Task: For each card linked "from an item" in checklist "progress"
Action: Mouse moved to (1109, 94)
Screenshot: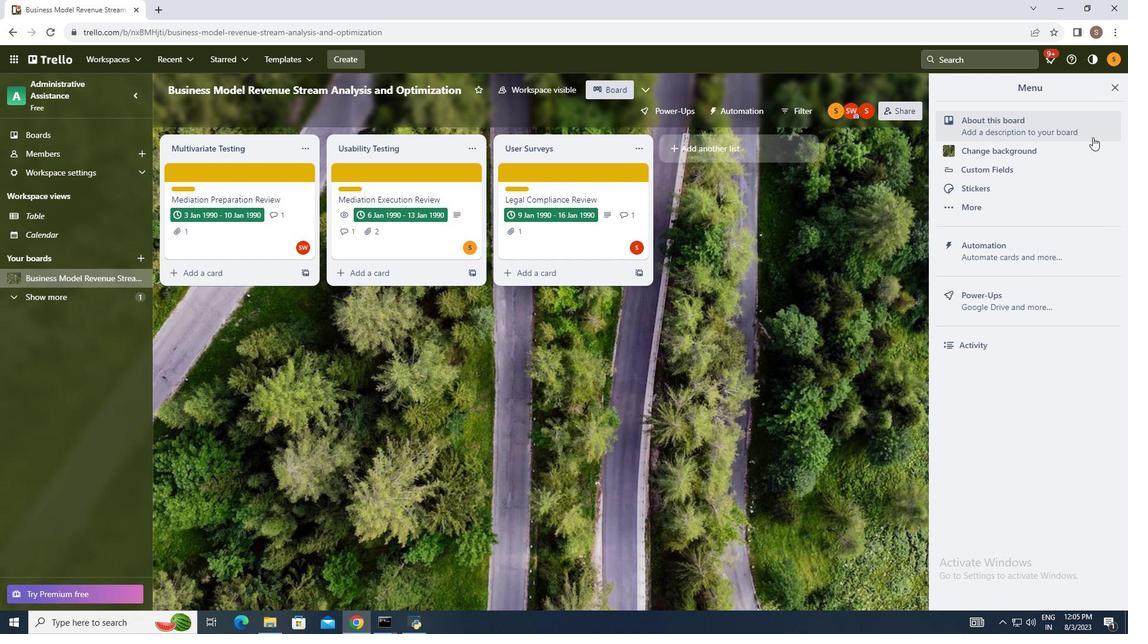 
Action: Mouse pressed left at (1109, 94)
Screenshot: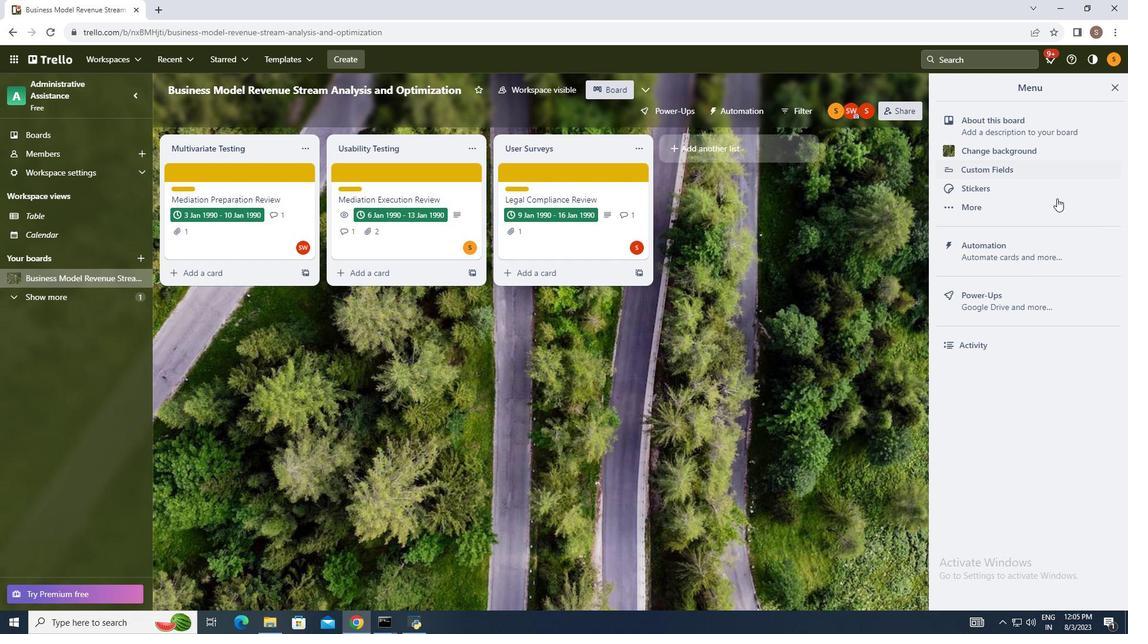 
Action: Mouse moved to (1014, 245)
Screenshot: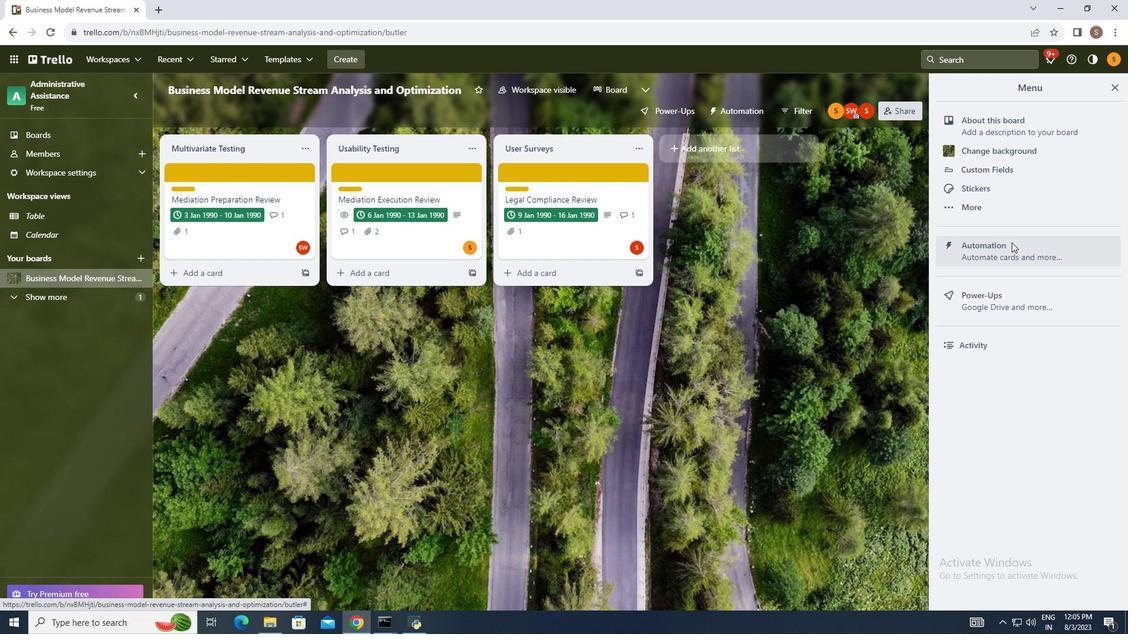 
Action: Mouse pressed left at (1014, 245)
Screenshot: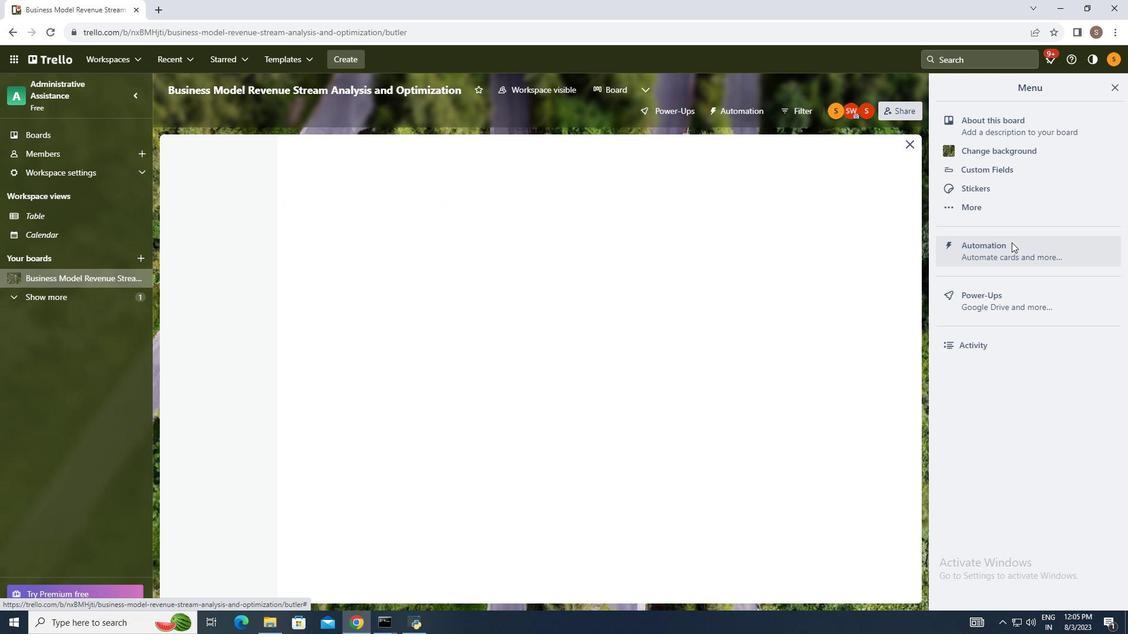
Action: Mouse moved to (220, 308)
Screenshot: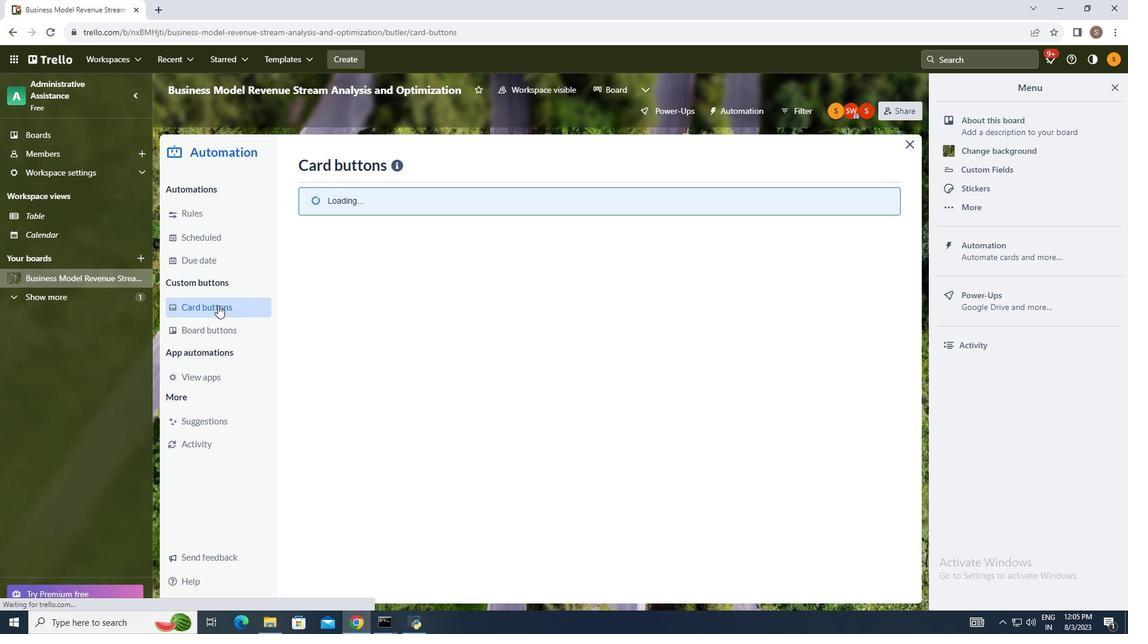 
Action: Mouse pressed left at (220, 308)
Screenshot: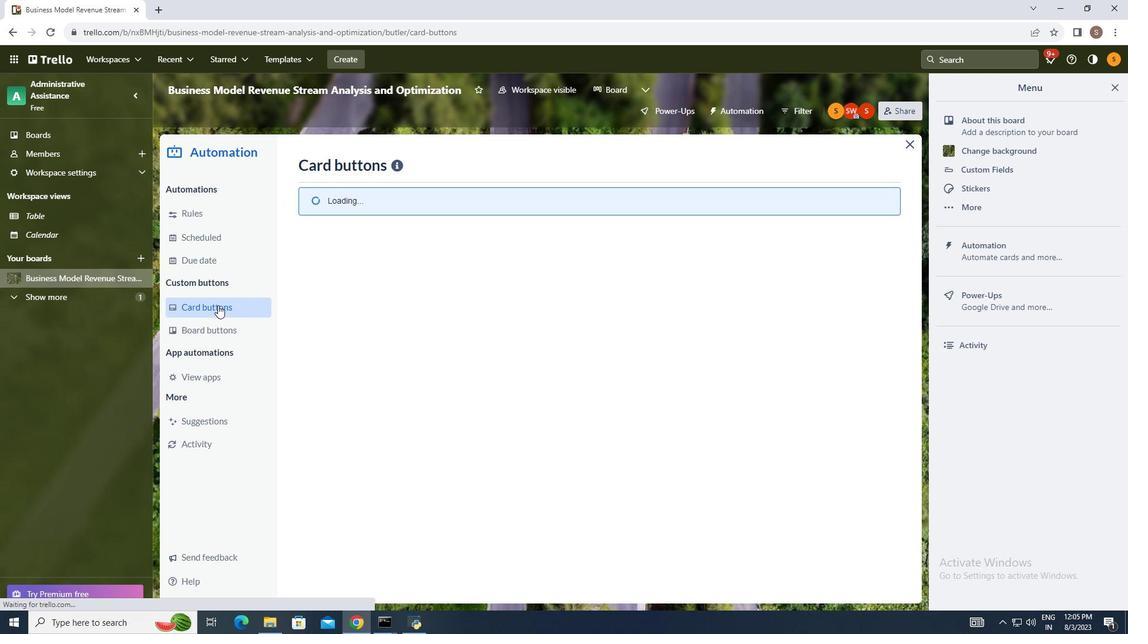 
Action: Mouse moved to (855, 171)
Screenshot: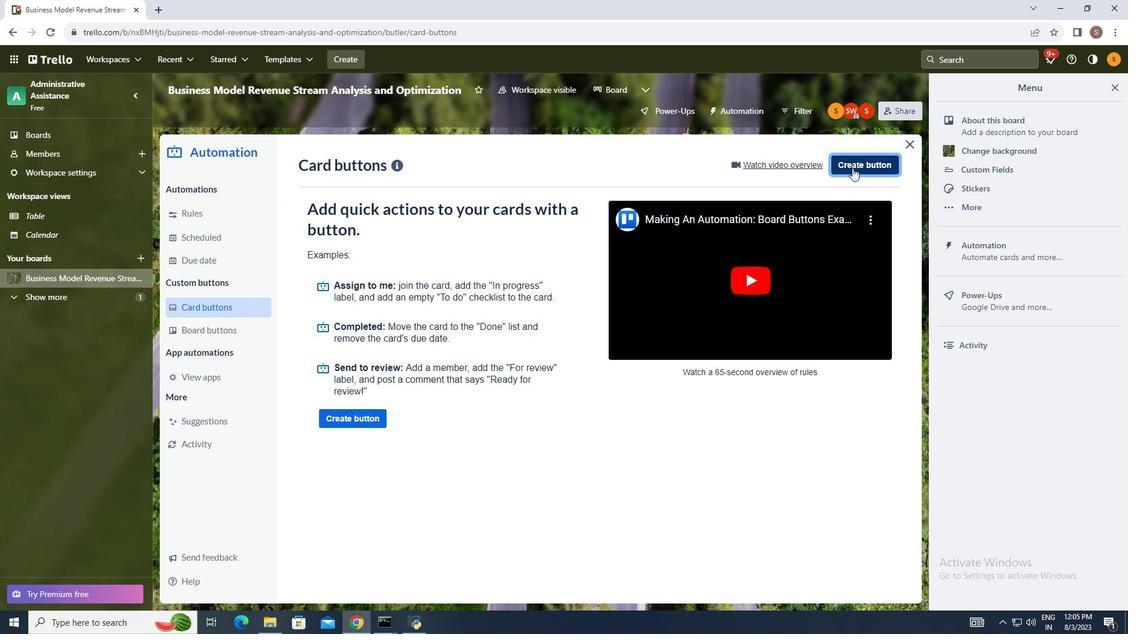 
Action: Mouse pressed left at (855, 171)
Screenshot: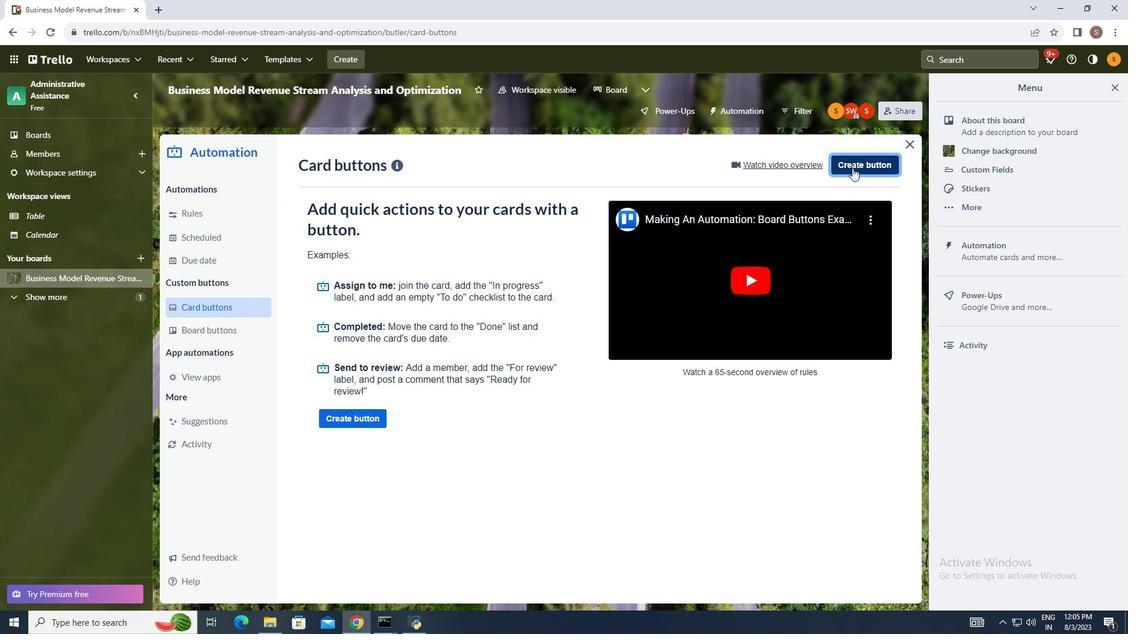
Action: Mouse moved to (584, 334)
Screenshot: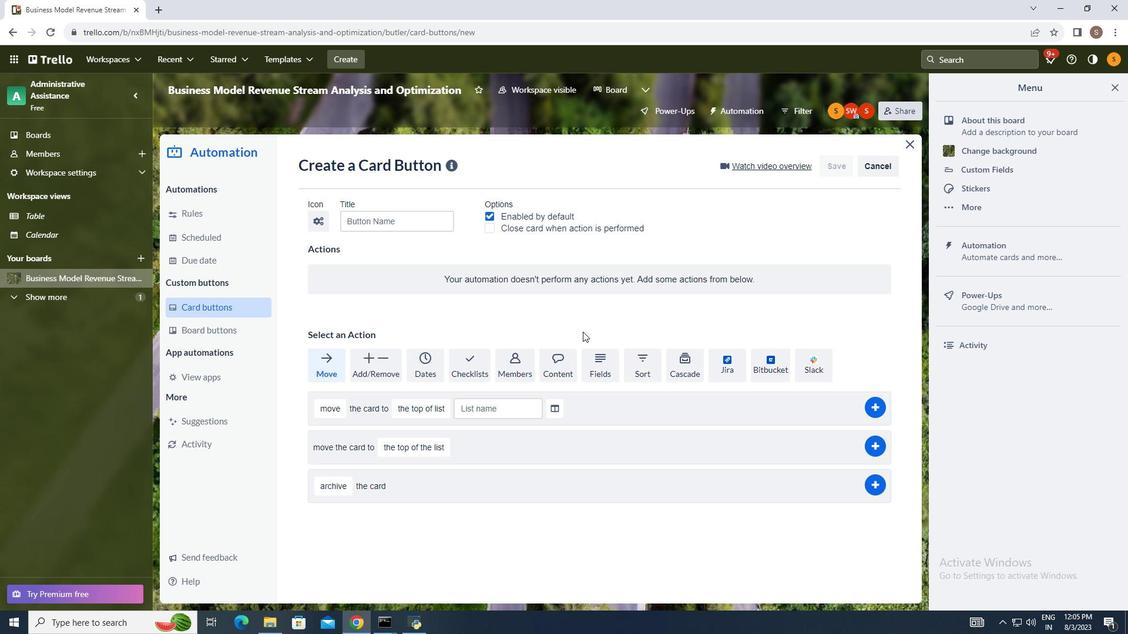 
Action: Mouse pressed left at (584, 334)
Screenshot: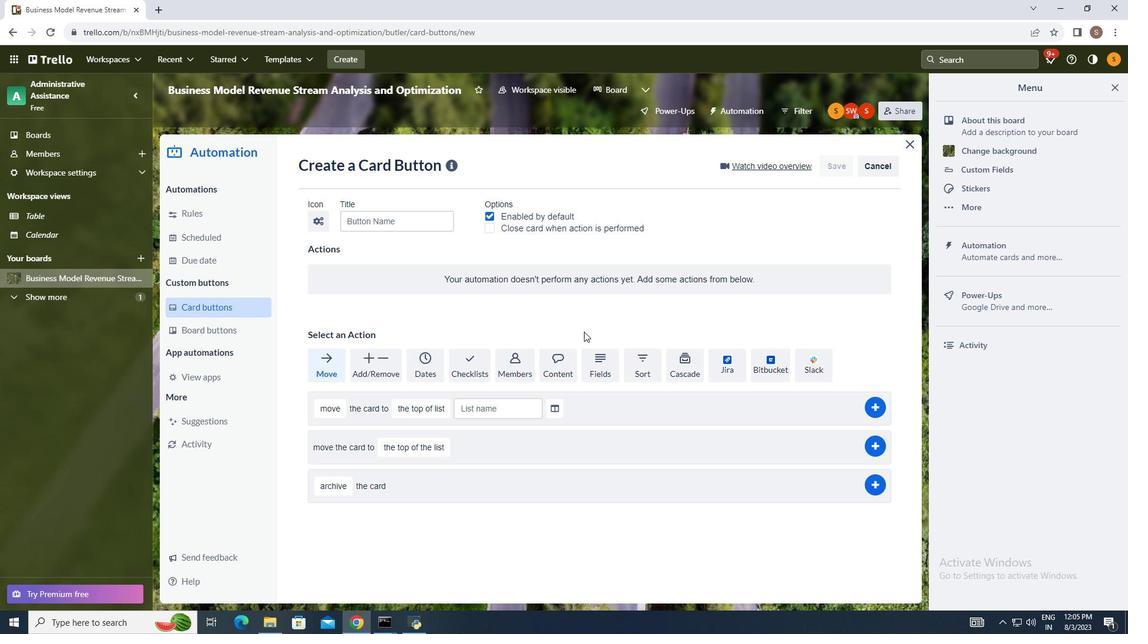 
Action: Mouse moved to (689, 368)
Screenshot: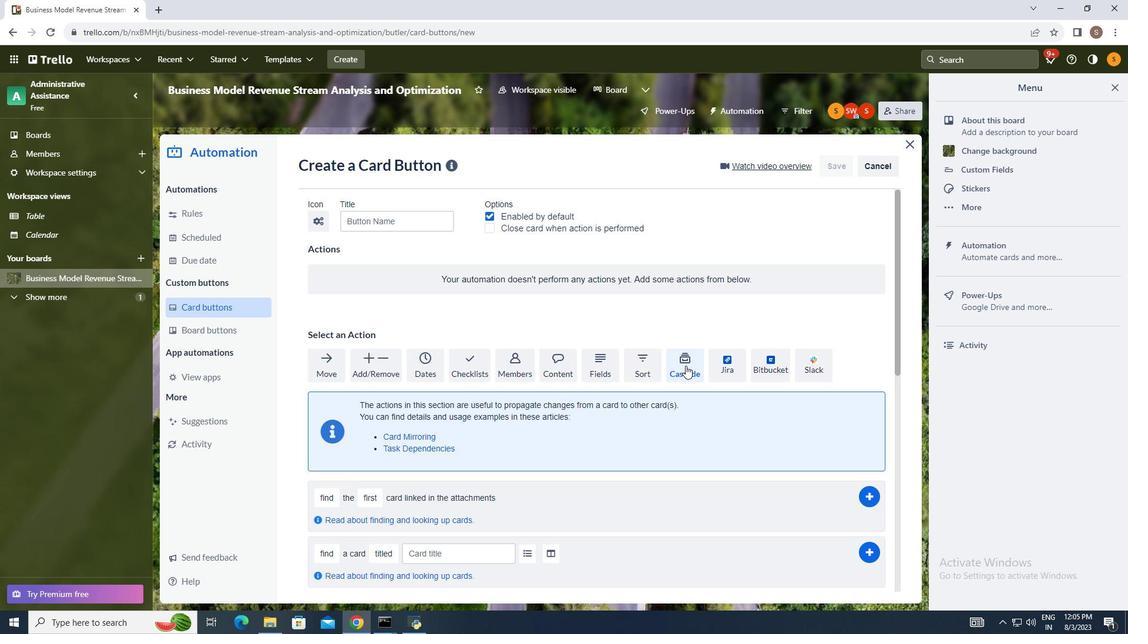 
Action: Mouse pressed left at (689, 368)
Screenshot: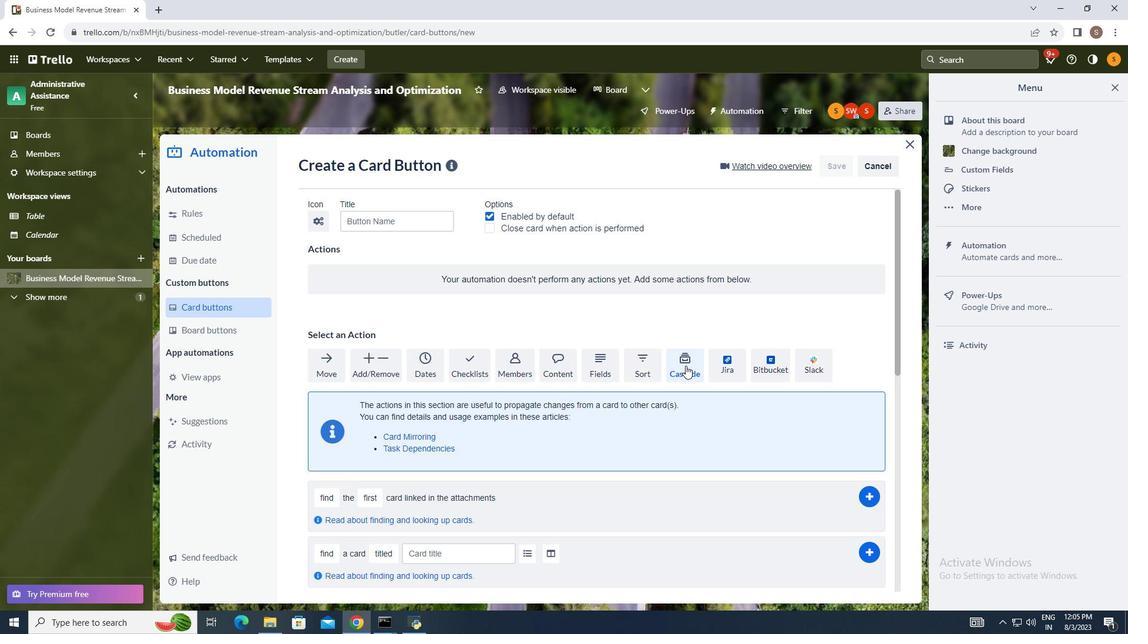 
Action: Mouse moved to (567, 435)
Screenshot: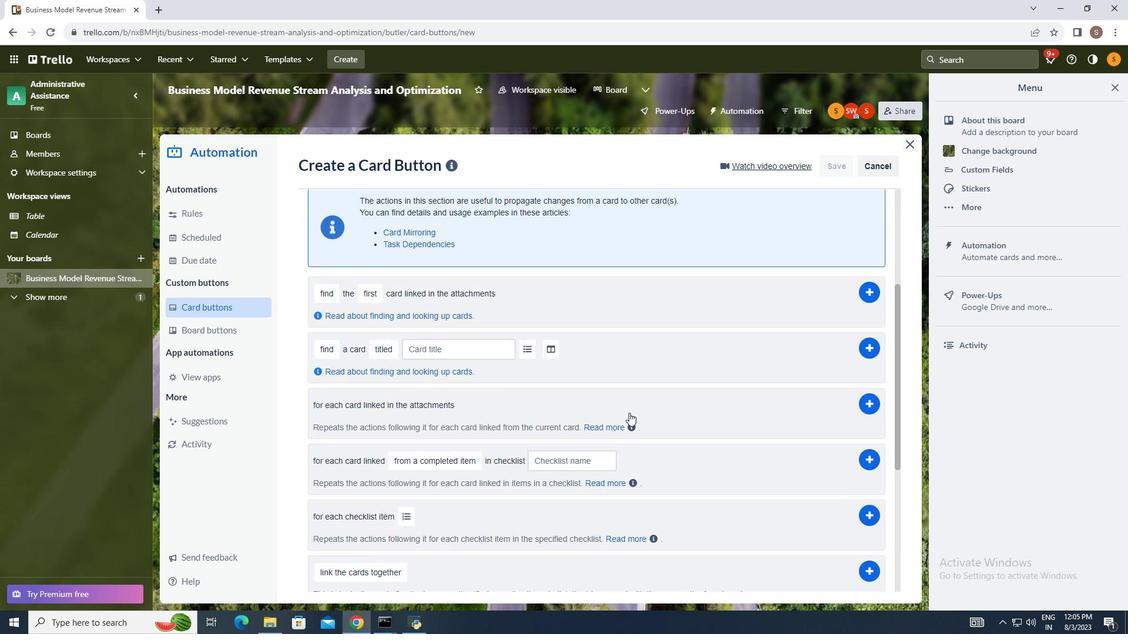 
Action: Mouse scrolled (567, 434) with delta (0, 0)
Screenshot: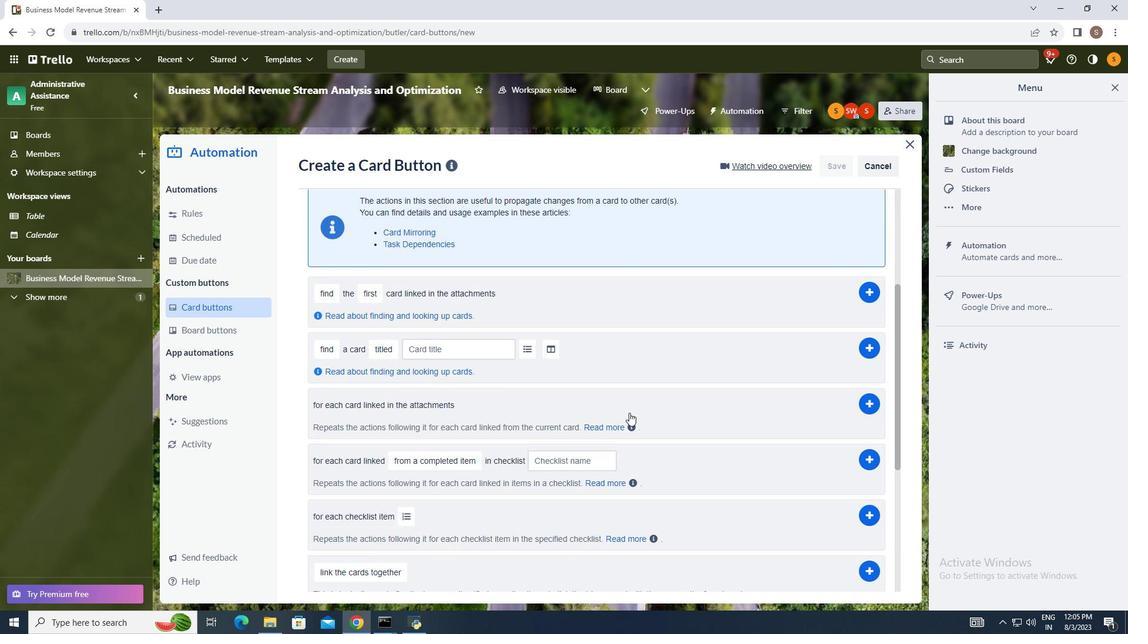 
Action: Mouse moved to (588, 433)
Screenshot: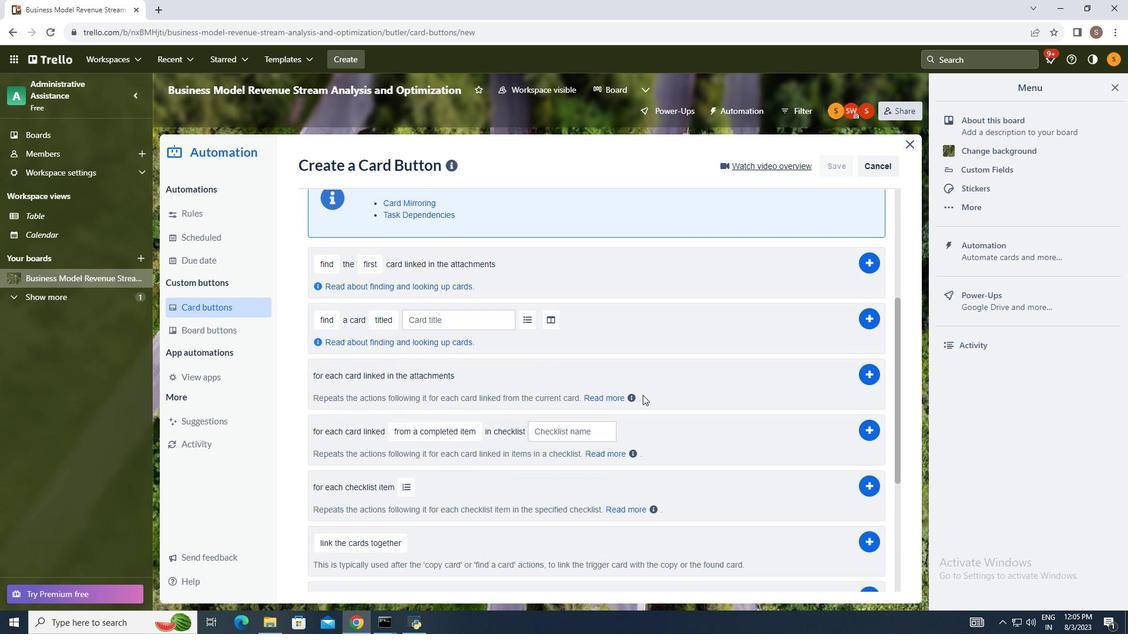 
Action: Mouse scrolled (588, 433) with delta (0, 0)
Screenshot: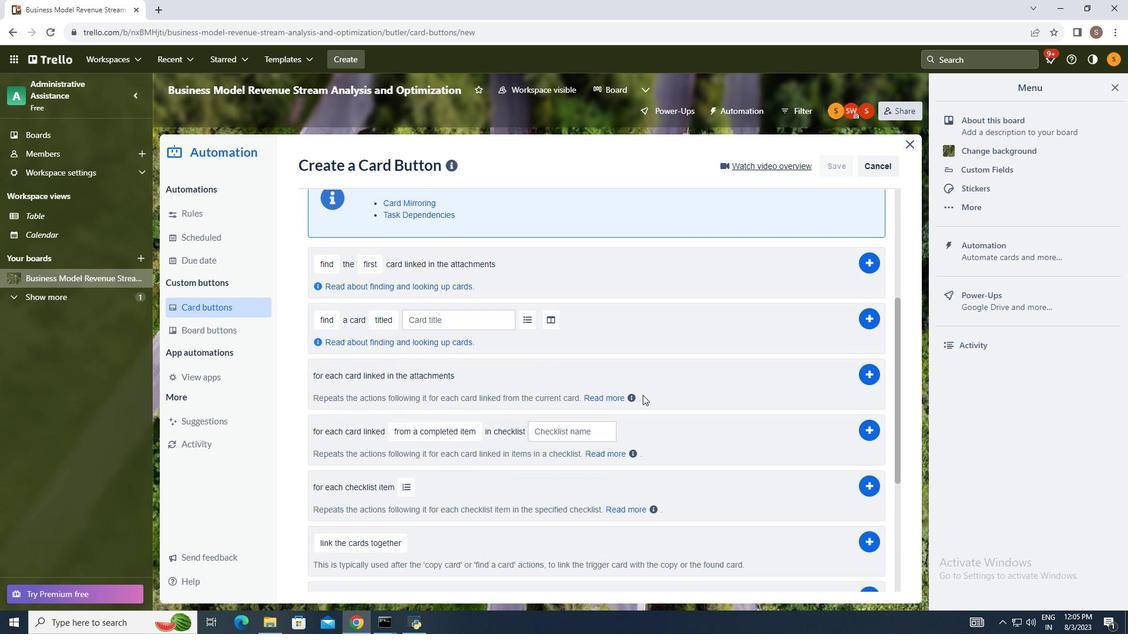 
Action: Mouse moved to (618, 429)
Screenshot: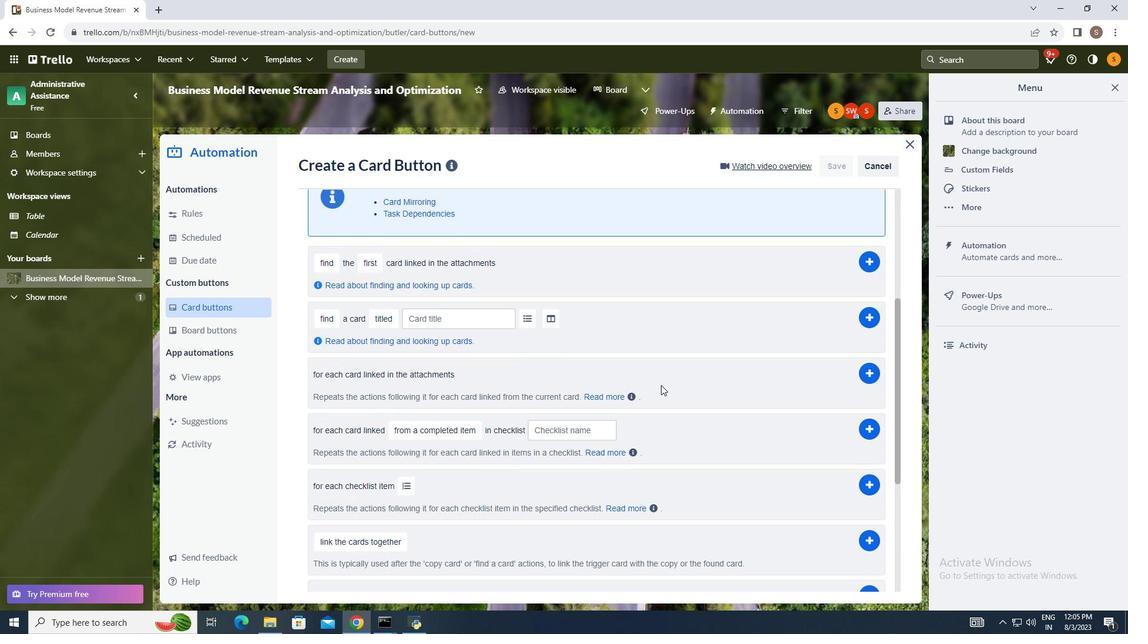 
Action: Mouse scrolled (618, 428) with delta (0, 0)
Screenshot: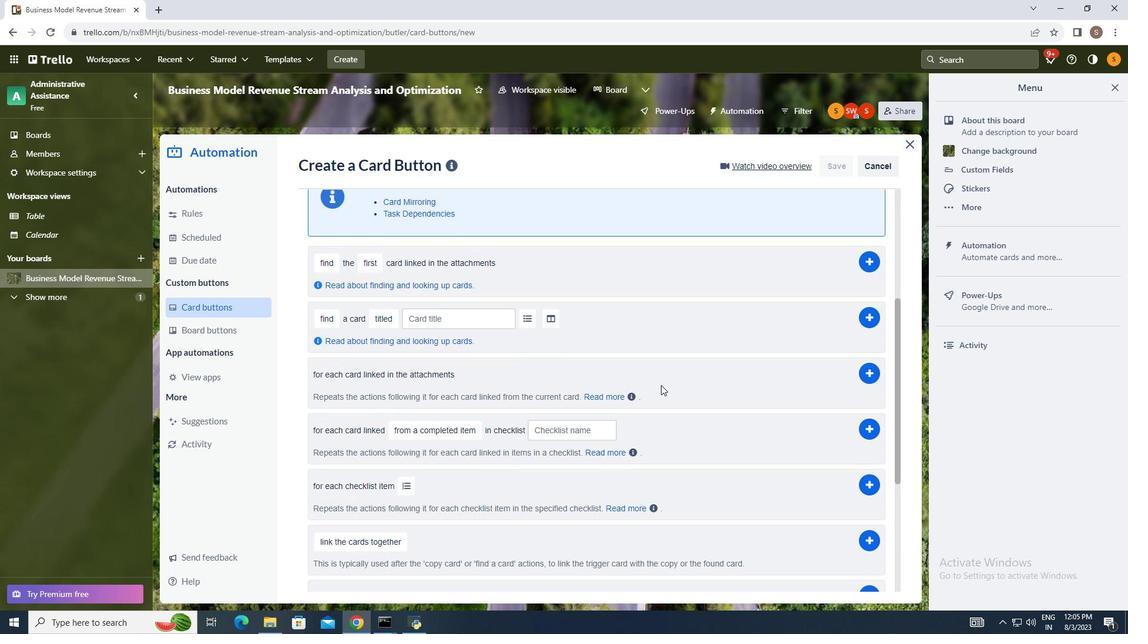 
Action: Mouse moved to (622, 426)
Screenshot: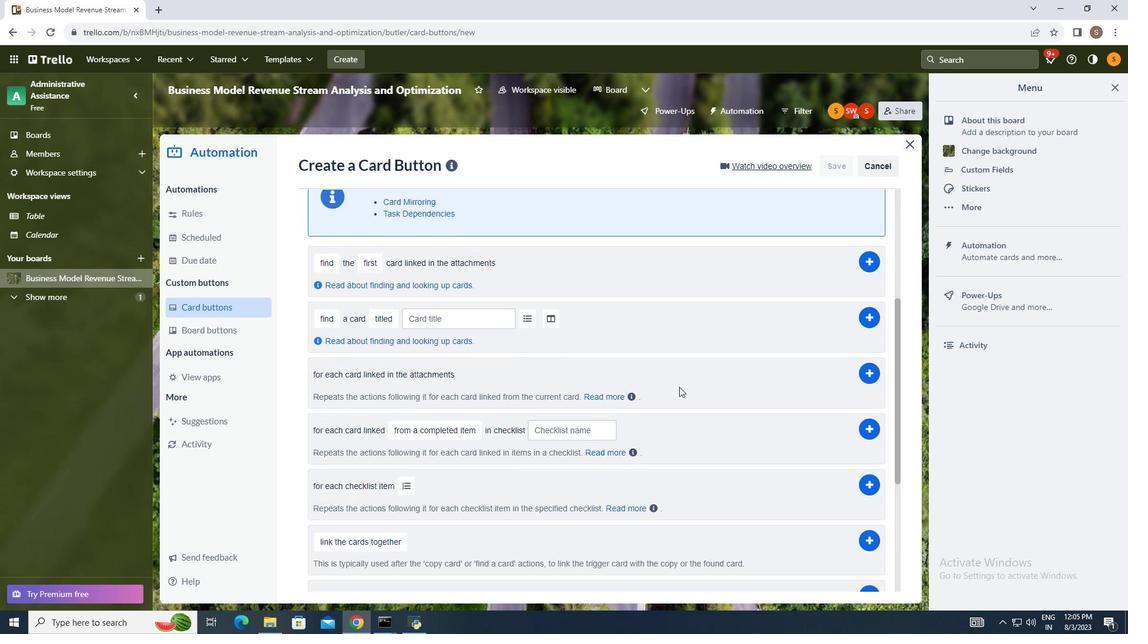 
Action: Mouse scrolled (622, 425) with delta (0, 0)
Screenshot: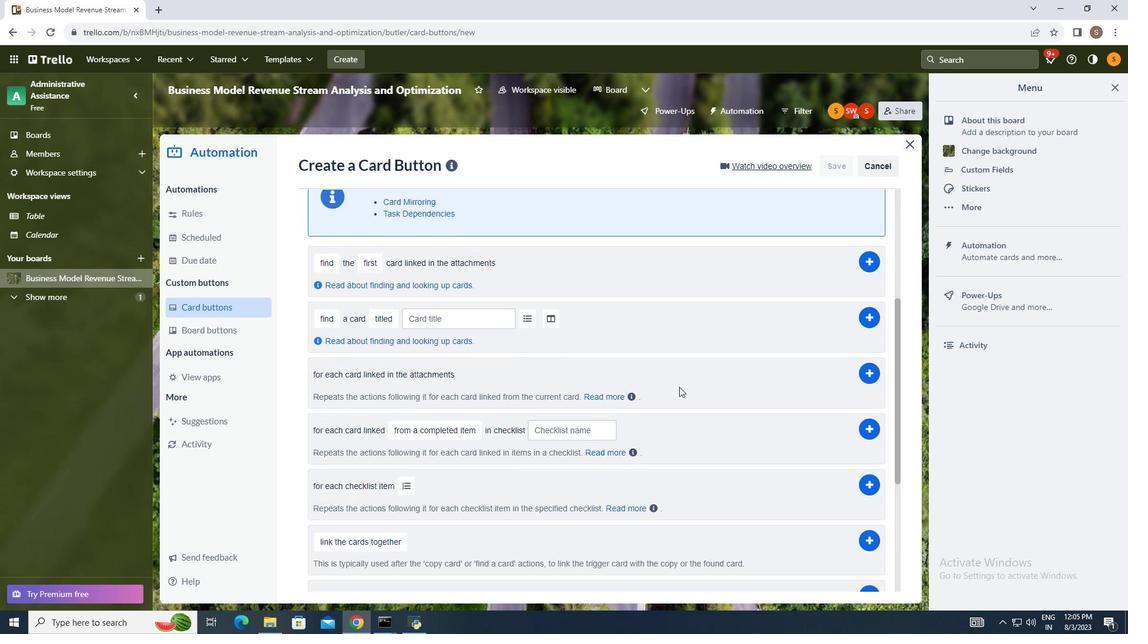 
Action: Mouse moved to (430, 430)
Screenshot: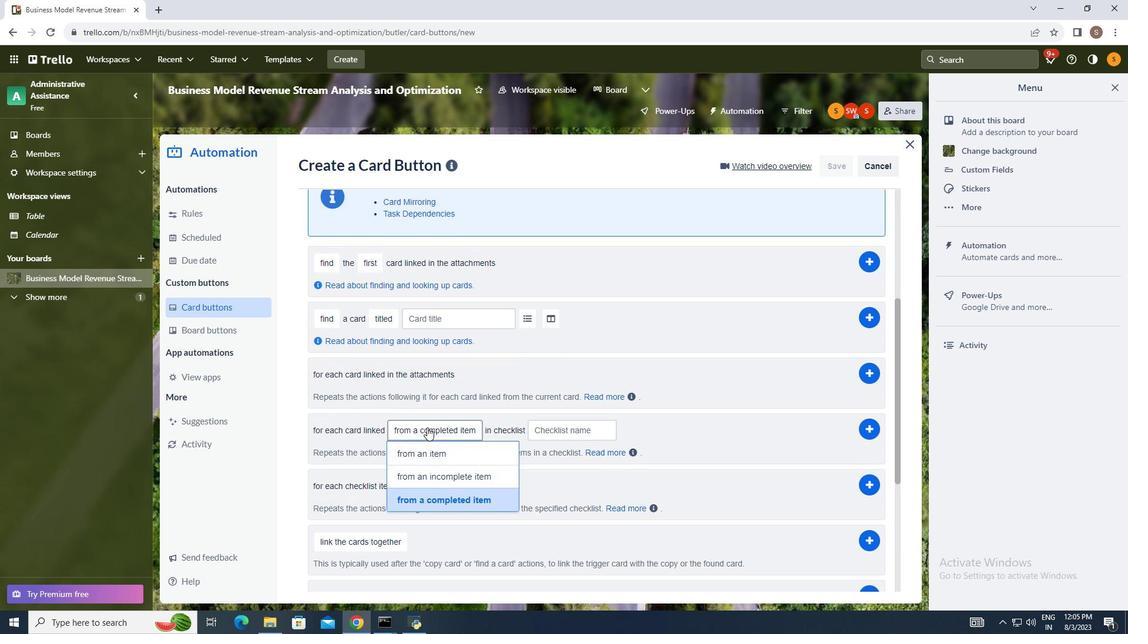 
Action: Mouse pressed left at (430, 430)
Screenshot: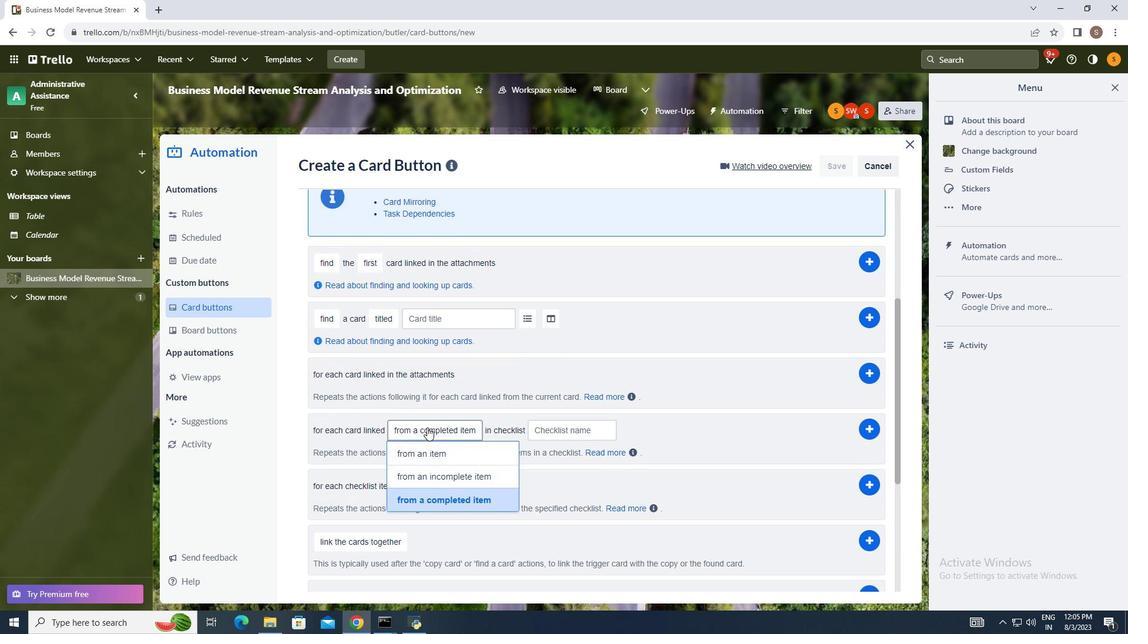 
Action: Mouse moved to (434, 450)
Screenshot: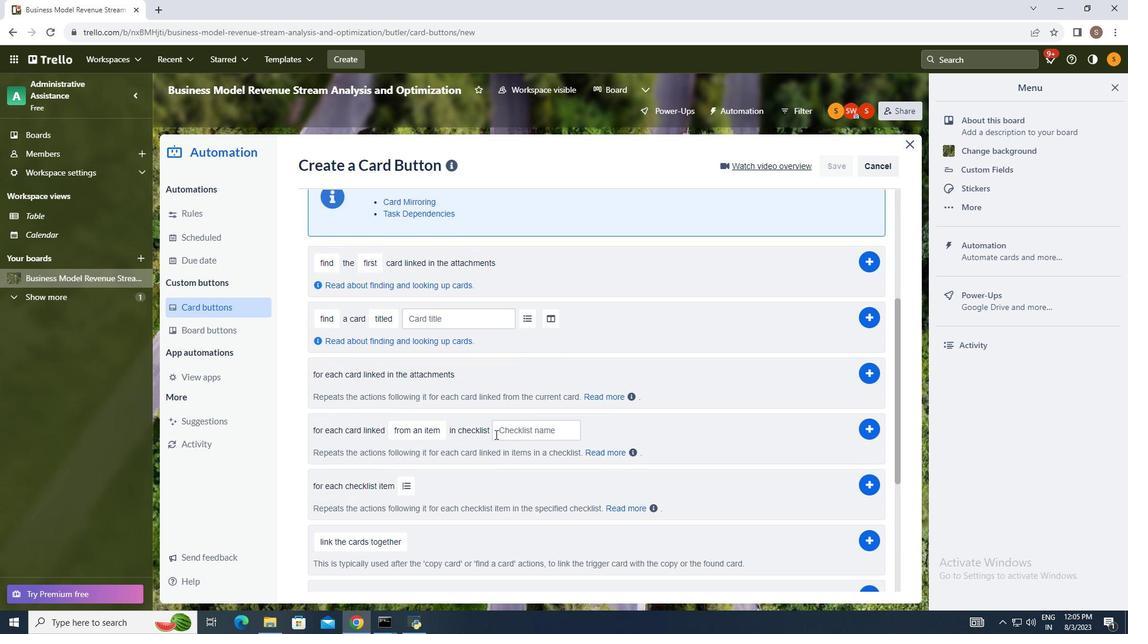 
Action: Mouse pressed left at (434, 450)
Screenshot: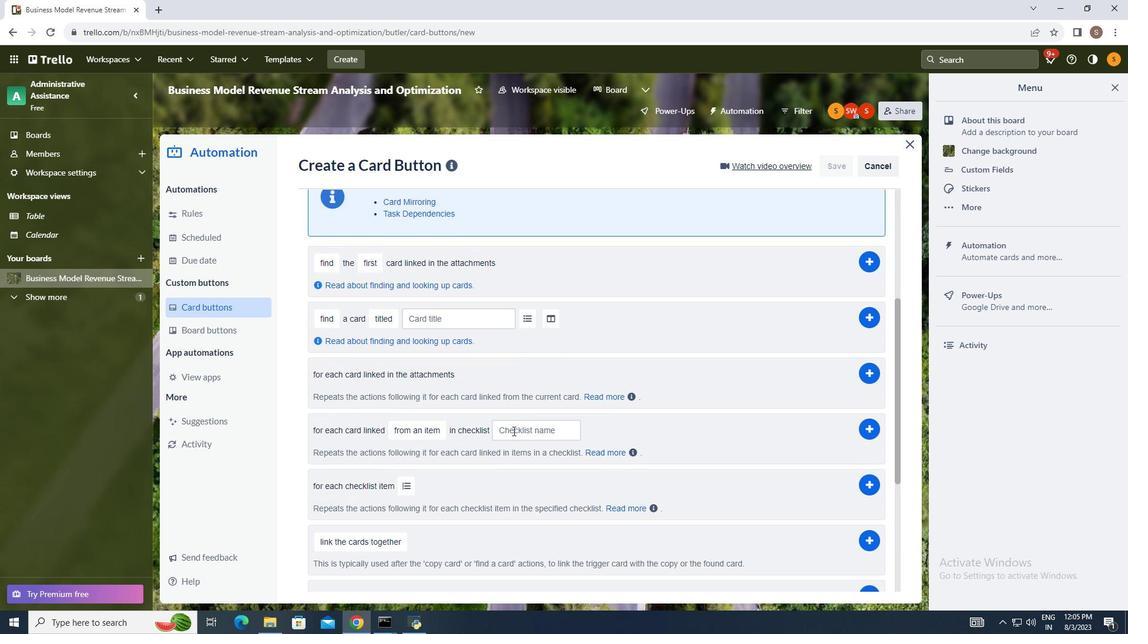 
Action: Mouse moved to (519, 431)
Screenshot: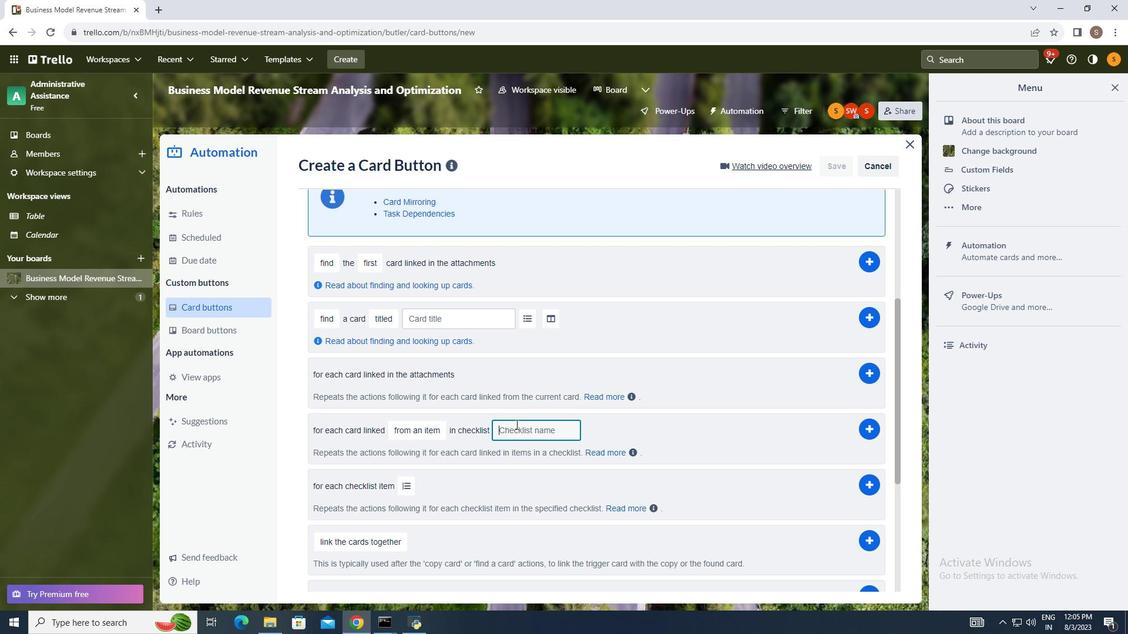 
Action: Mouse pressed left at (519, 431)
Screenshot: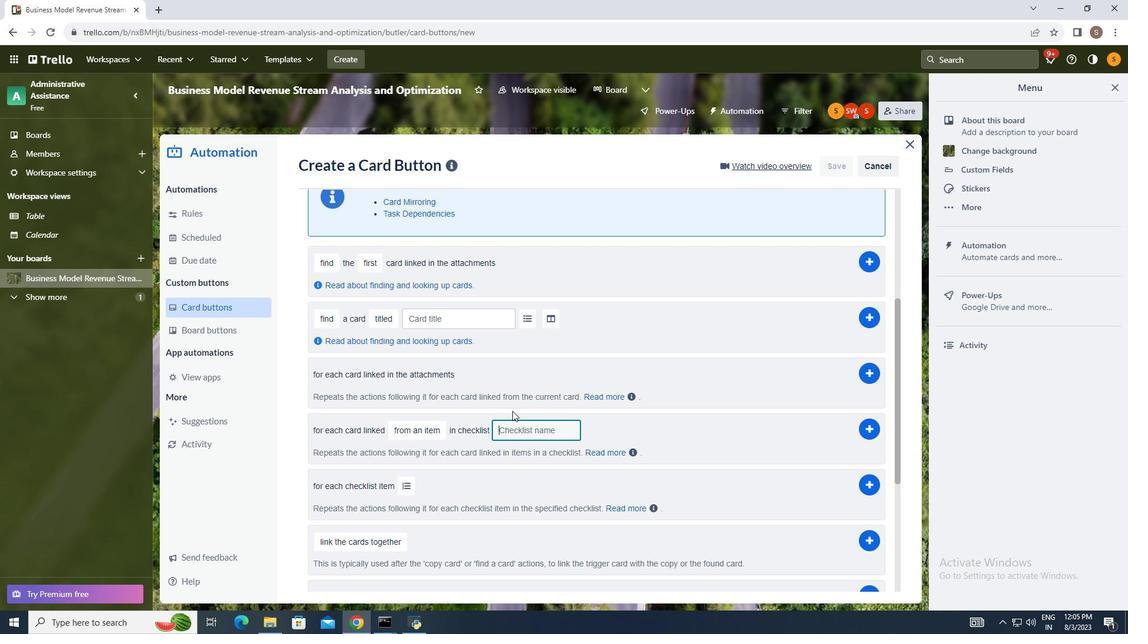 
Action: Mouse moved to (505, 382)
Screenshot: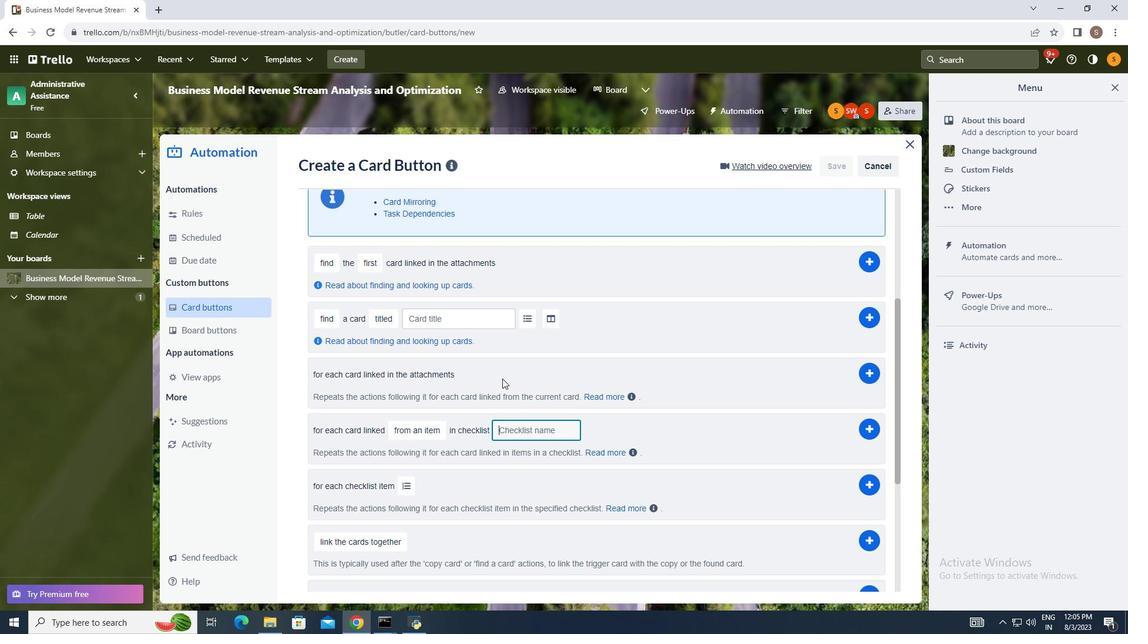 
Action: Key pressed p
Screenshot: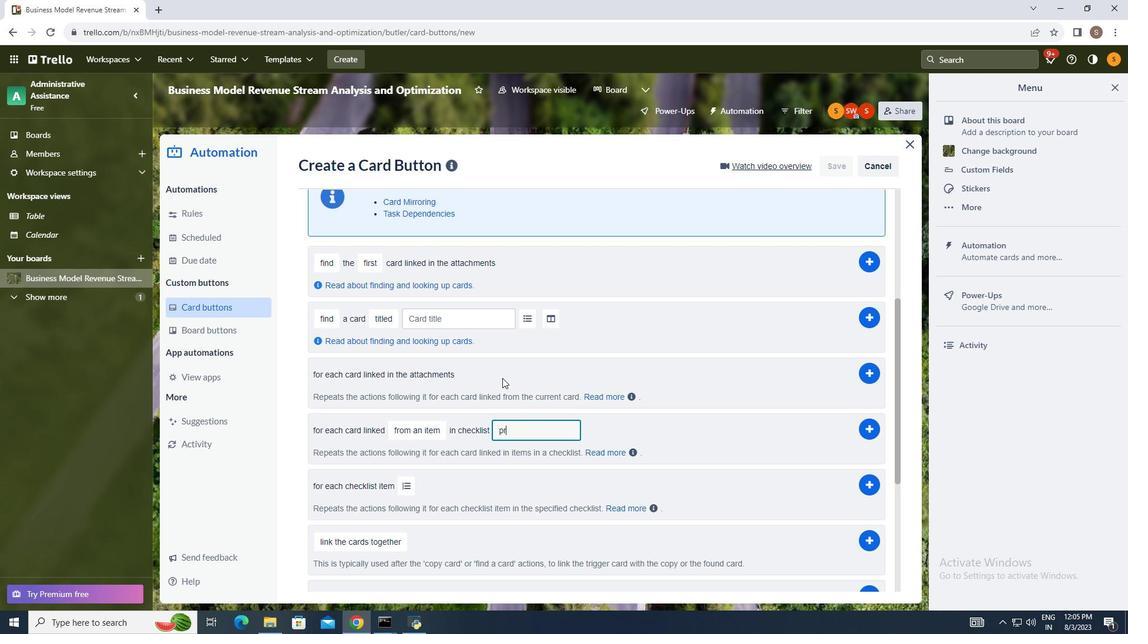 
Action: Mouse moved to (505, 381)
Screenshot: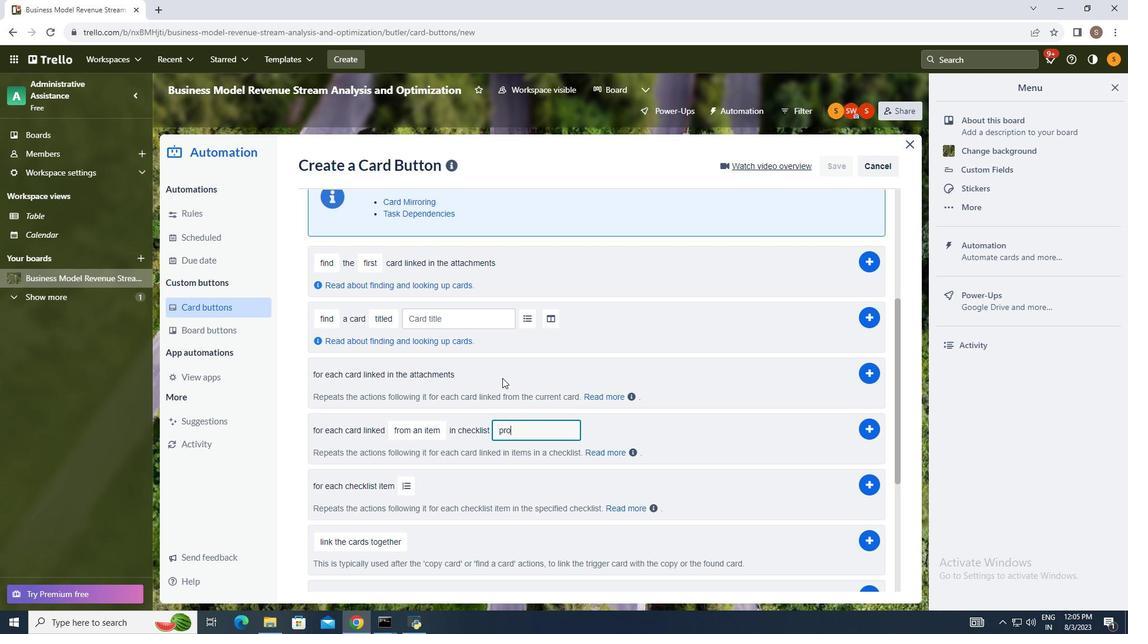 
Action: Key pressed rogress
Screenshot: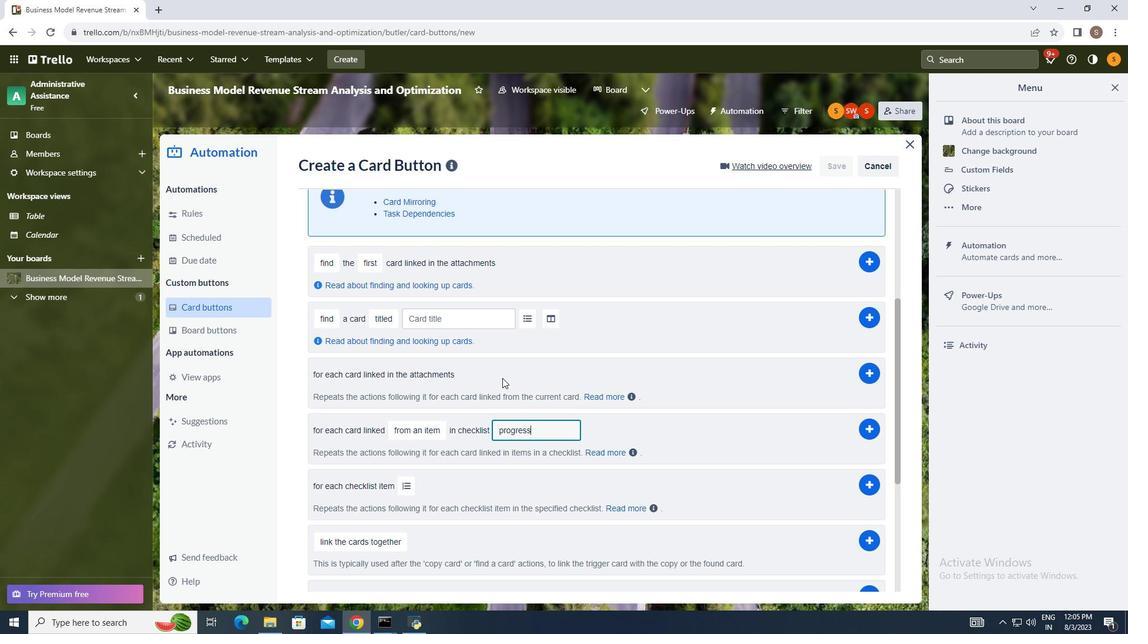 
Action: Mouse moved to (867, 434)
Screenshot: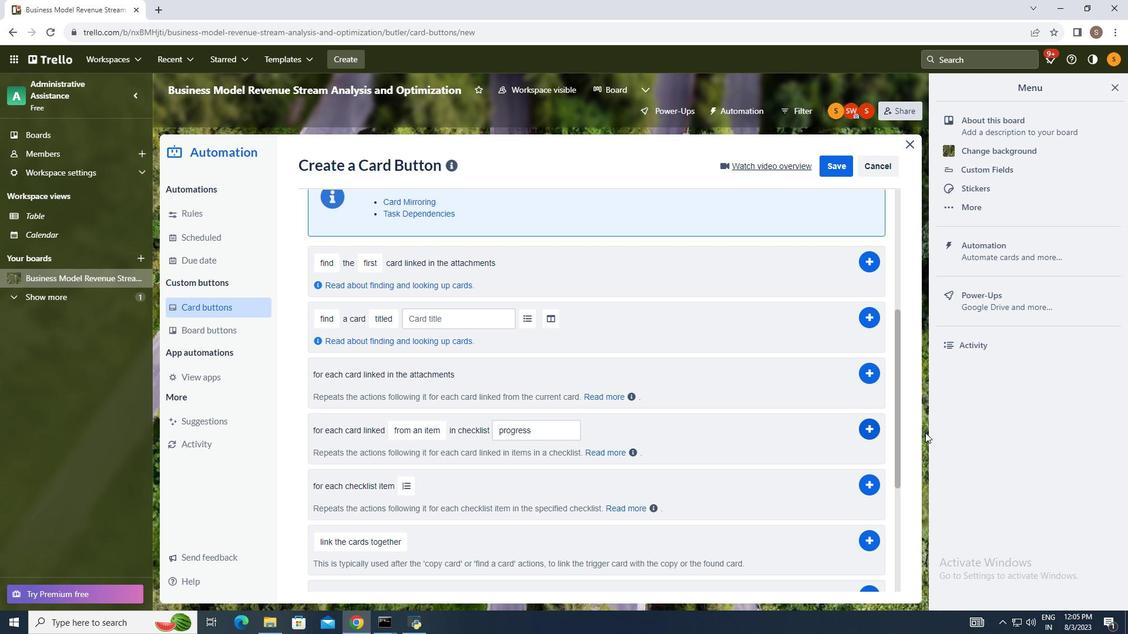 
Action: Mouse pressed left at (867, 434)
Screenshot: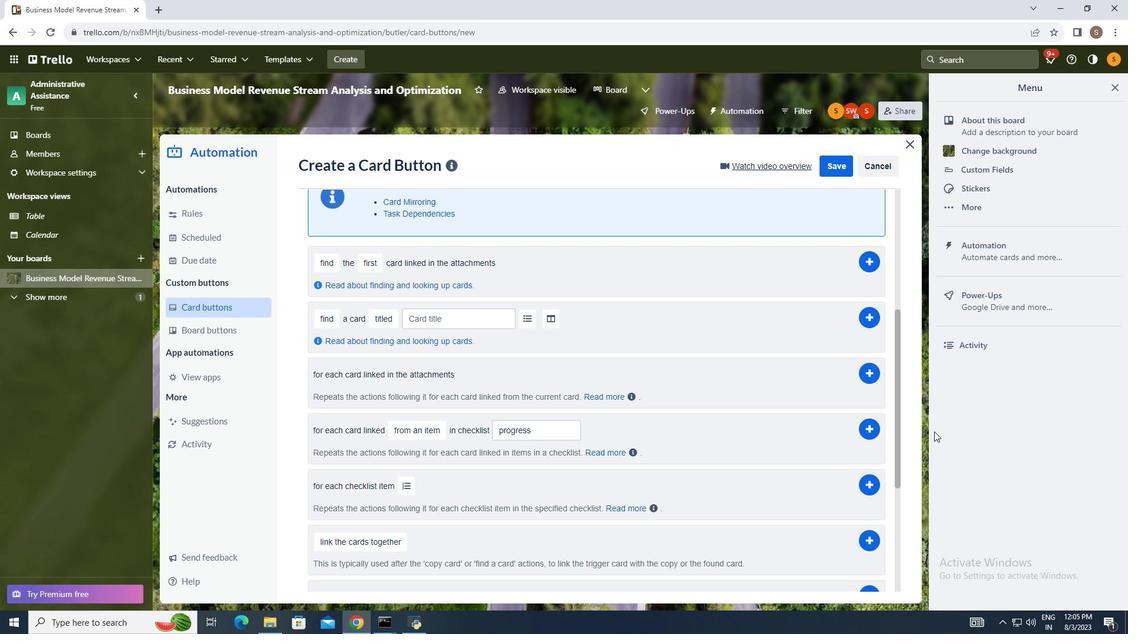 
Action: Mouse moved to (938, 434)
Screenshot: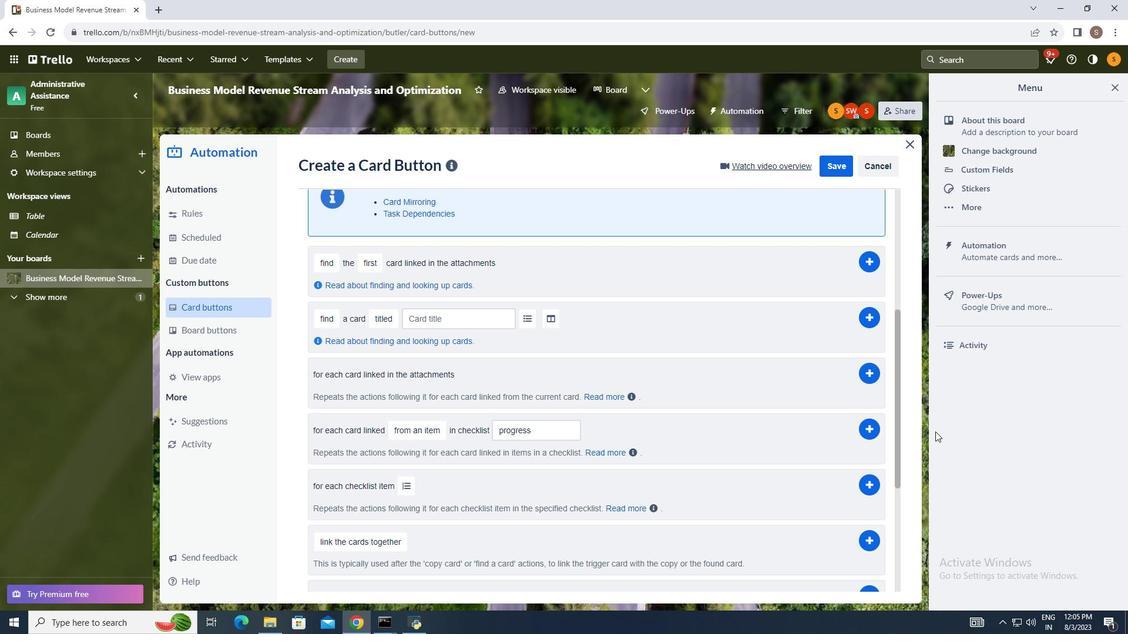 
